 Task: Create Board Task Management to Workspace Brand Strategy. Create Board Customer Success Management to Workspace Brand Strategy. Create Board Sales Funnel Optimization and Management to Workspace Brand Strategy
Action: Mouse moved to (394, 89)
Screenshot: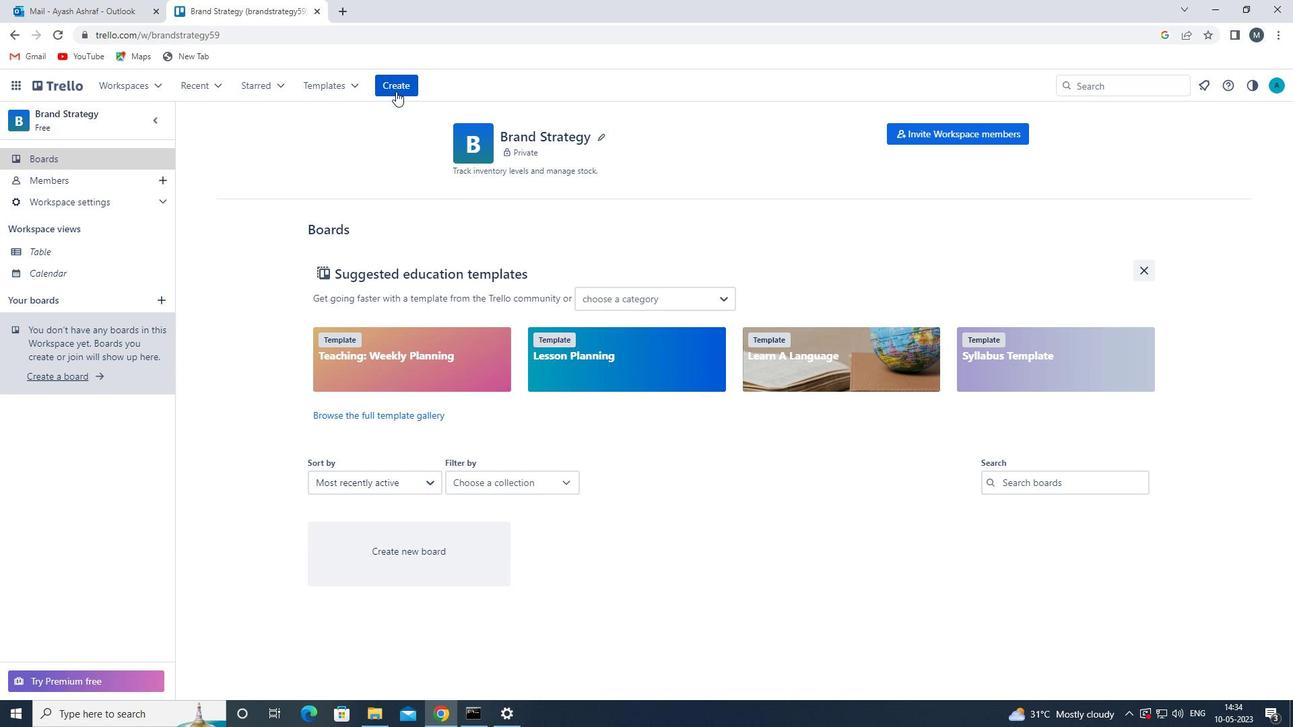 
Action: Mouse pressed left at (394, 89)
Screenshot: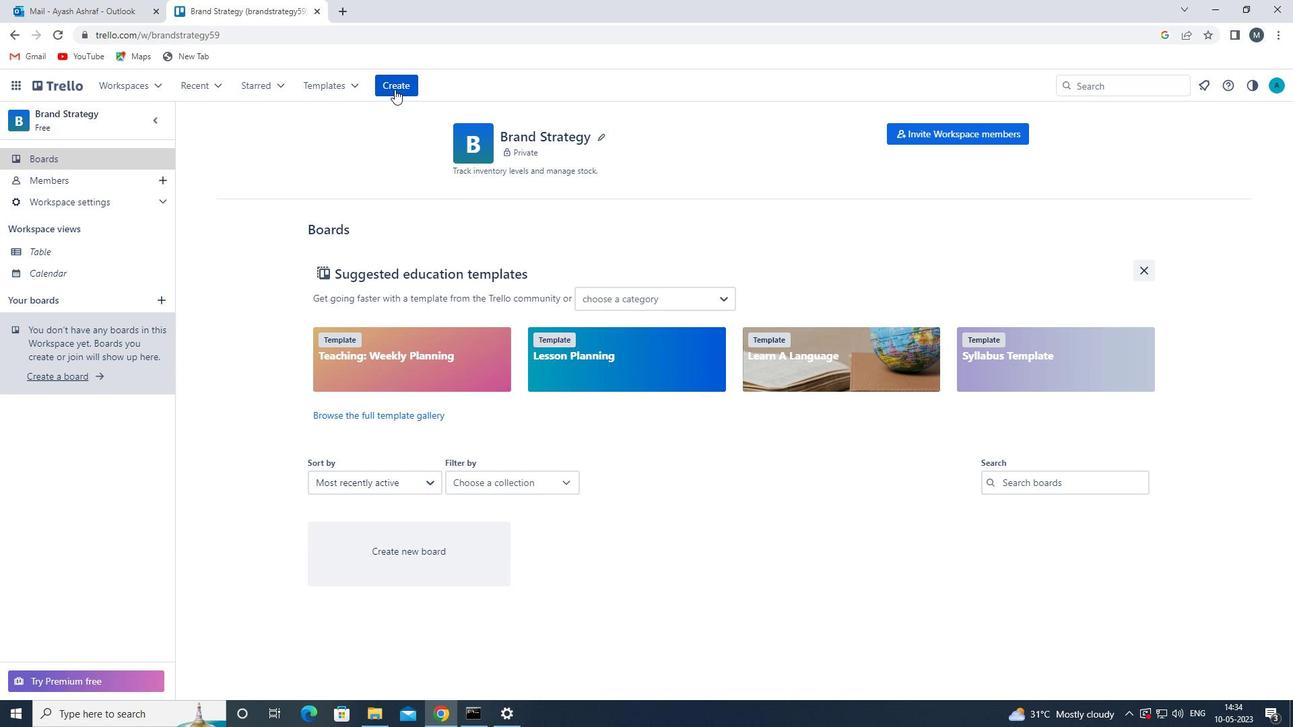 
Action: Mouse moved to (414, 140)
Screenshot: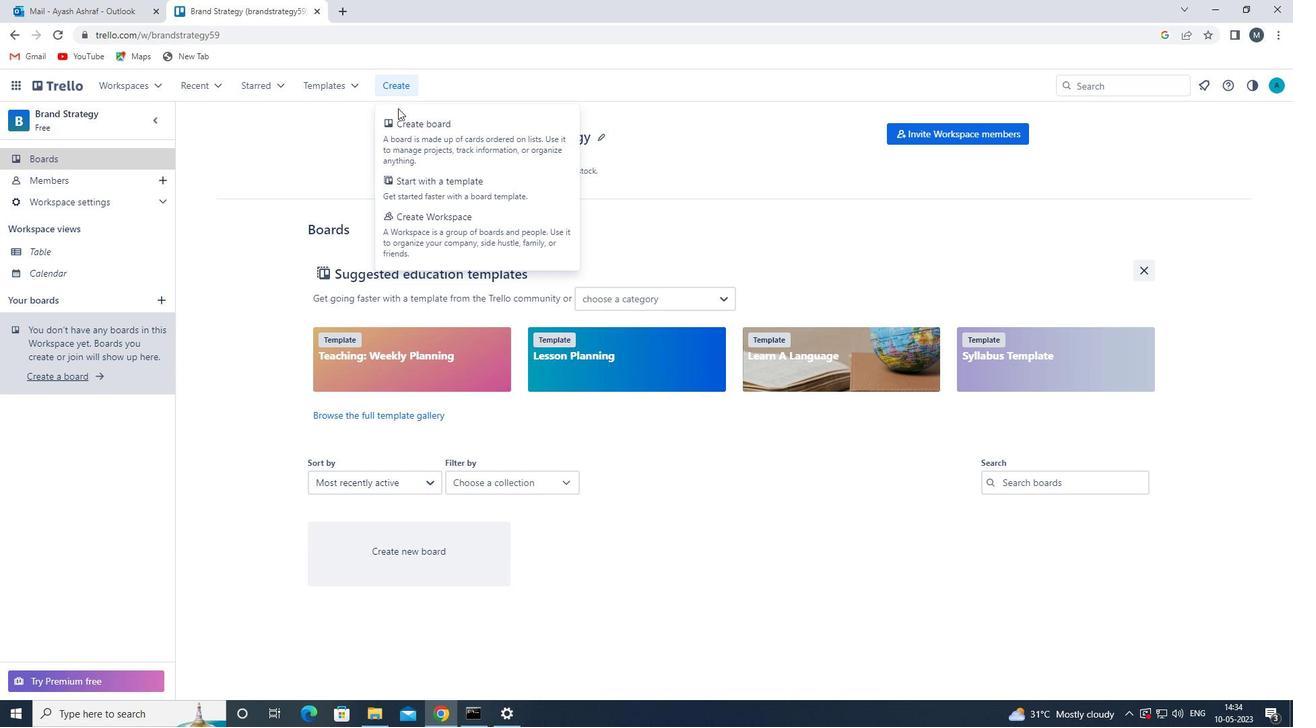 
Action: Mouse pressed left at (414, 140)
Screenshot: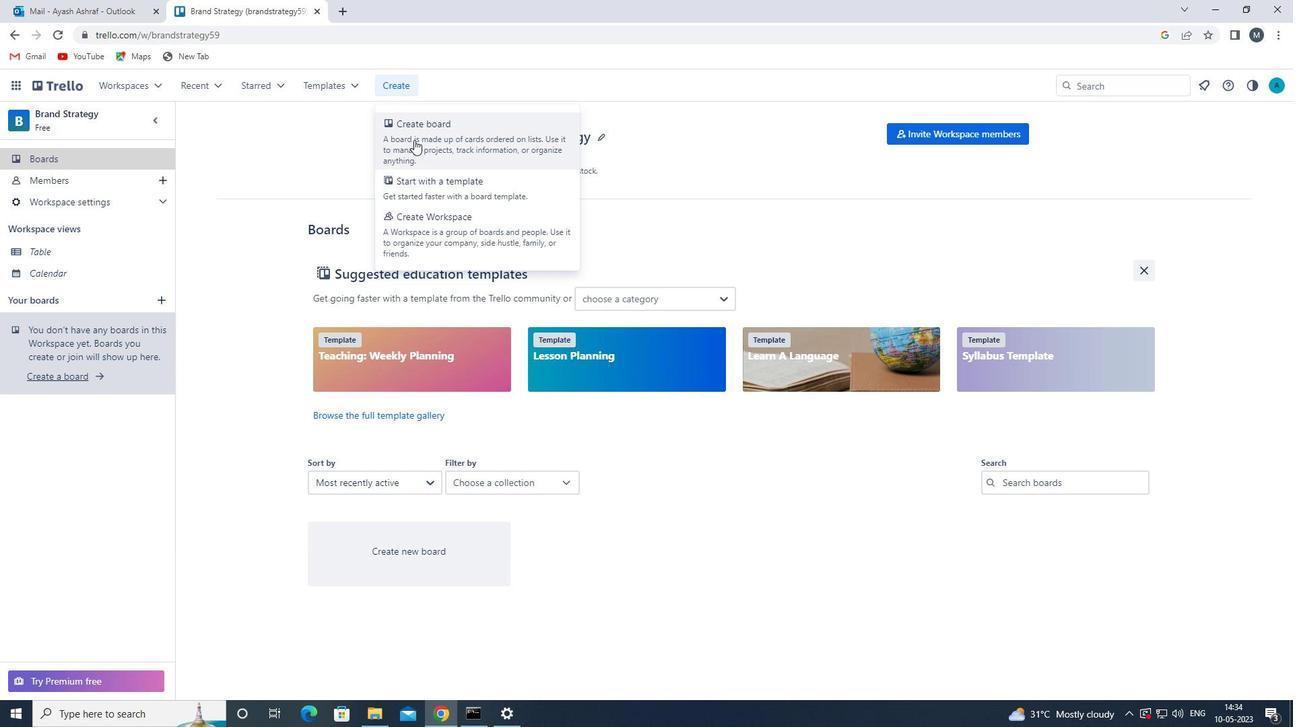 
Action: Mouse moved to (447, 340)
Screenshot: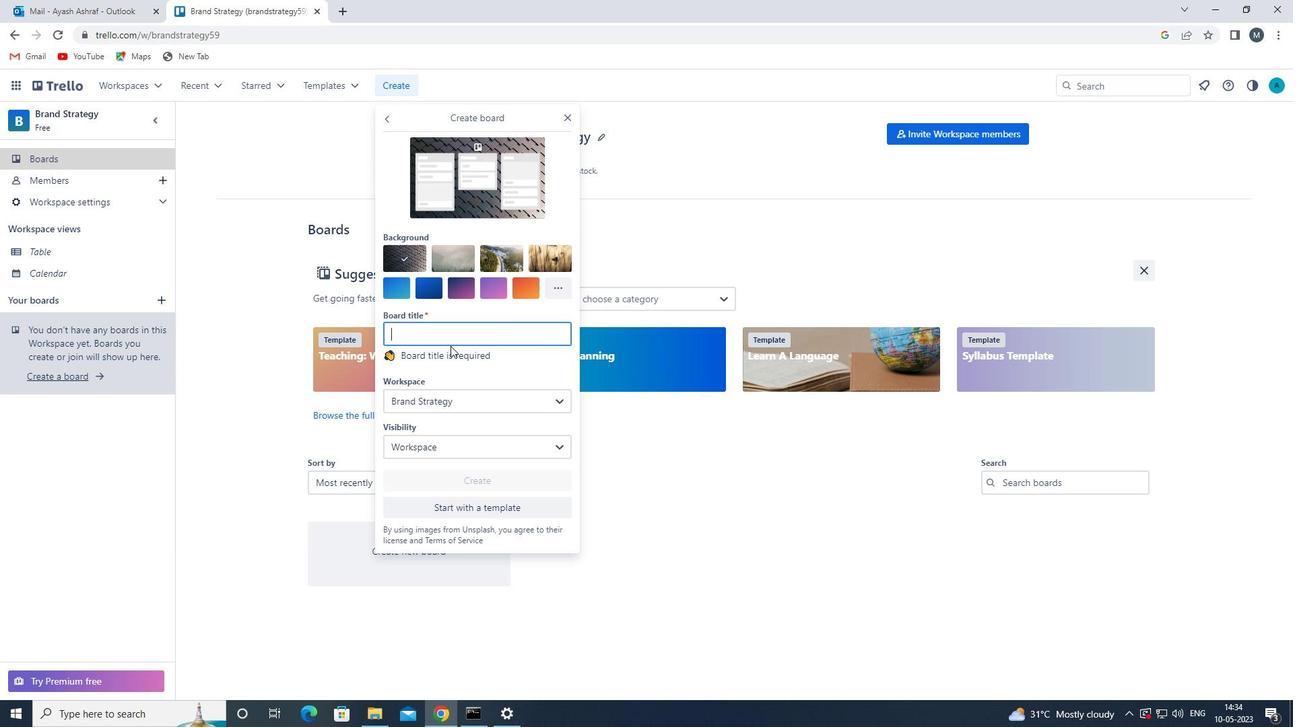 
Action: Mouse pressed left at (447, 340)
Screenshot: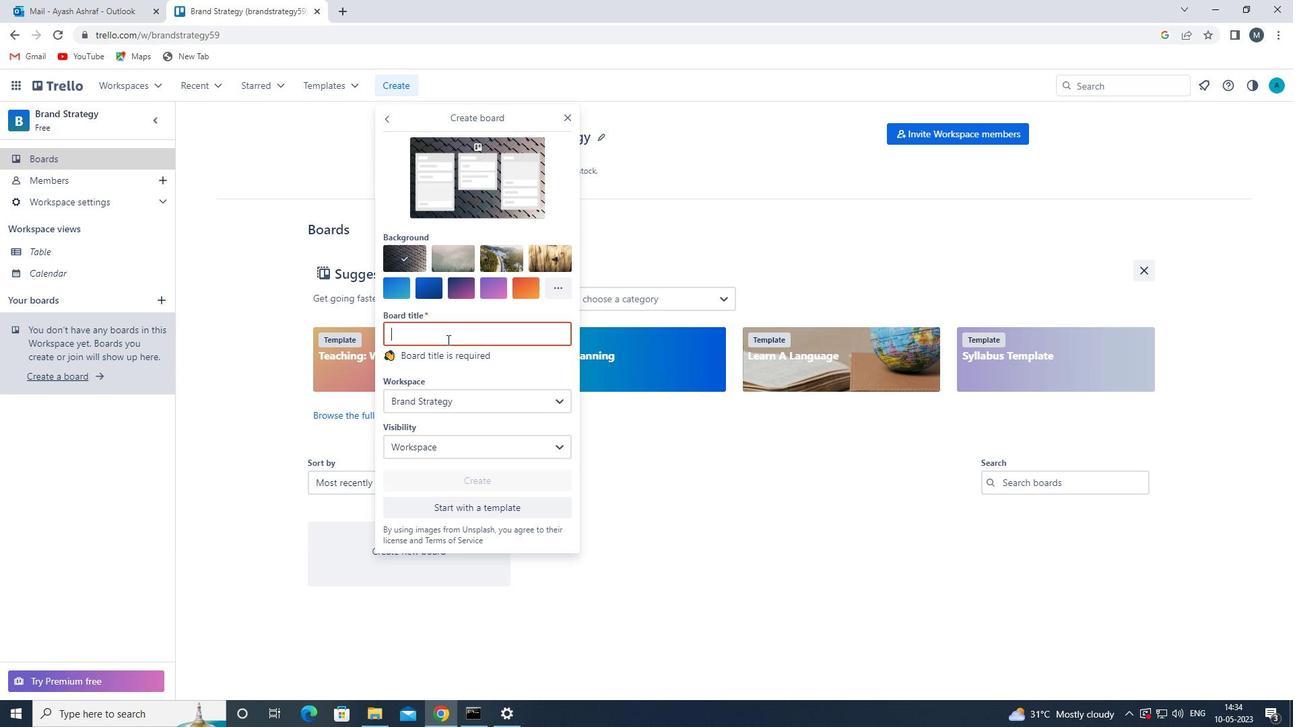 
Action: Mouse moved to (447, 339)
Screenshot: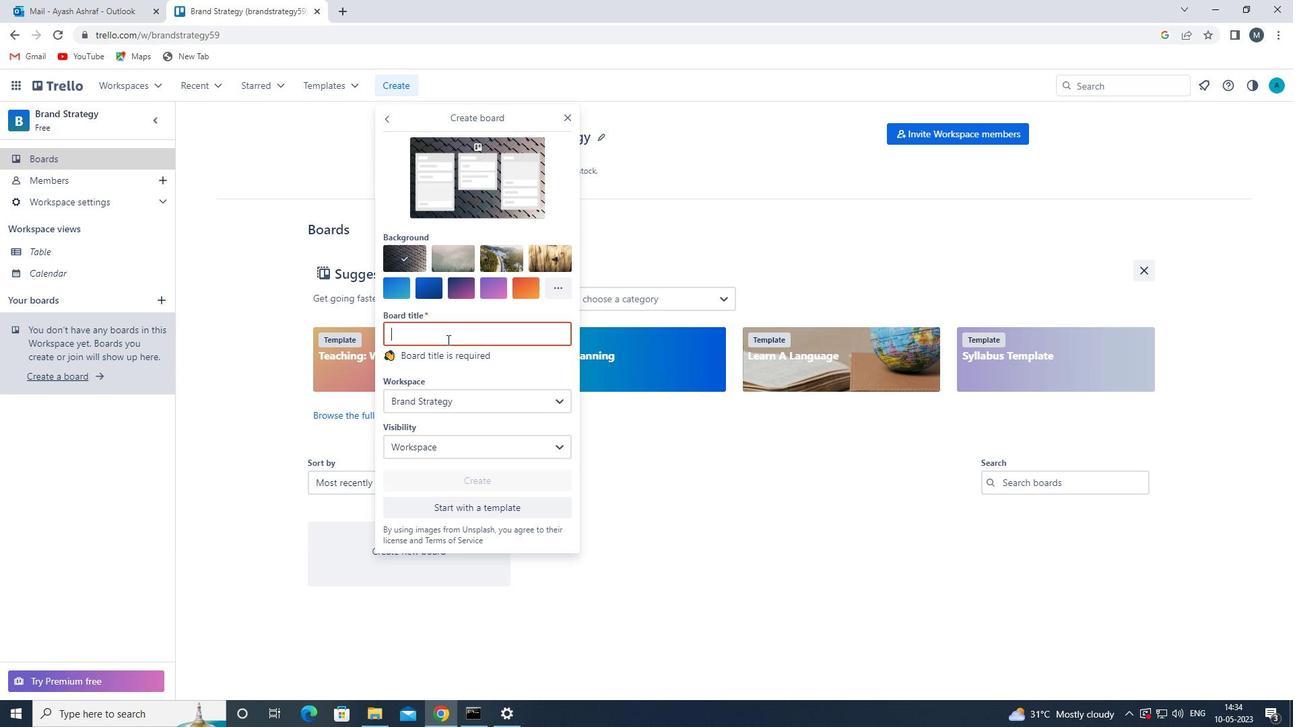 
Action: Key pressed <Key.shift>TASK<Key.space><Key.shift><Key.shift><Key.shift><Key.shift><Key.shift><Key.shift><Key.shift>MANAGEMENT
Screenshot: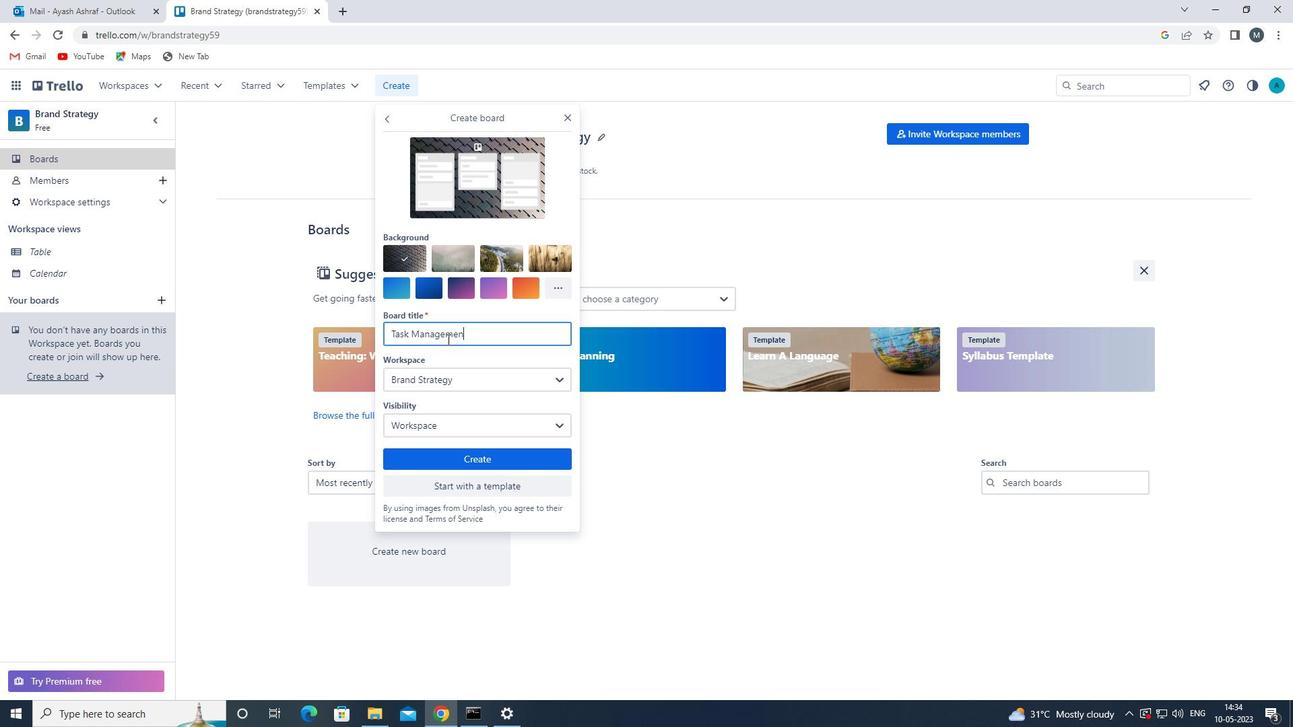 
Action: Mouse moved to (453, 454)
Screenshot: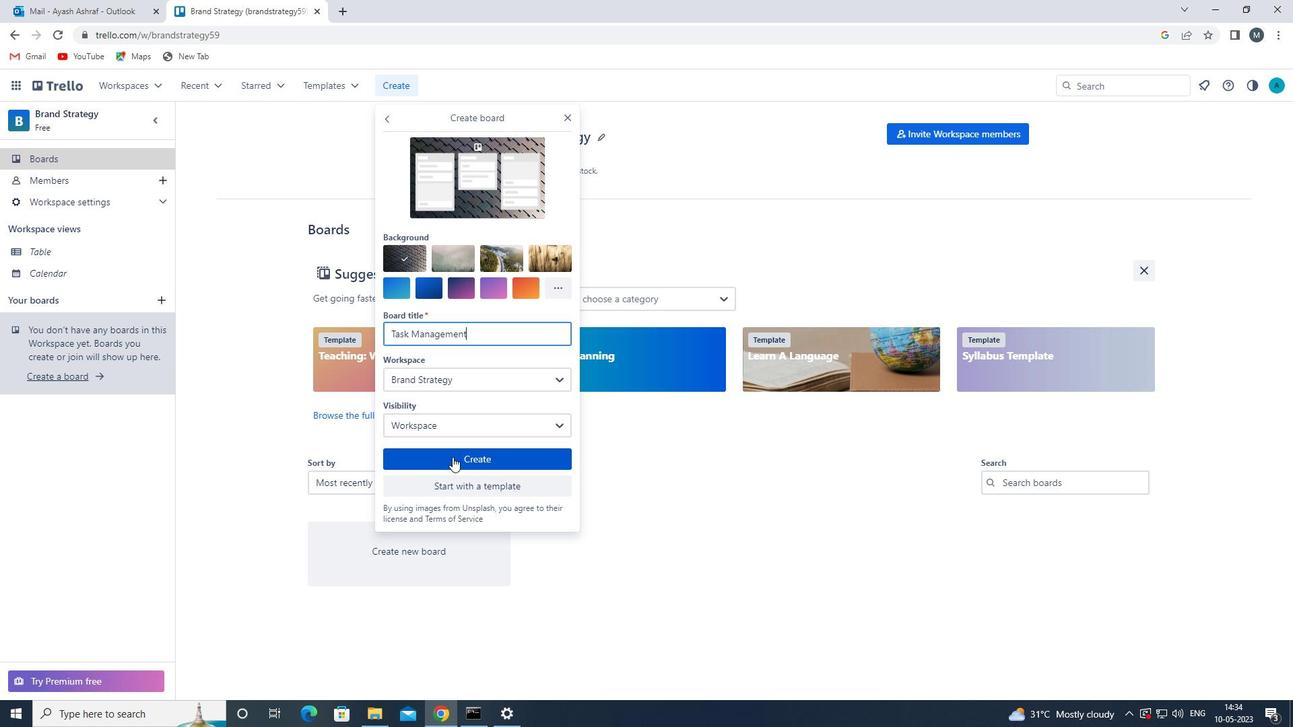 
Action: Mouse pressed left at (453, 454)
Screenshot: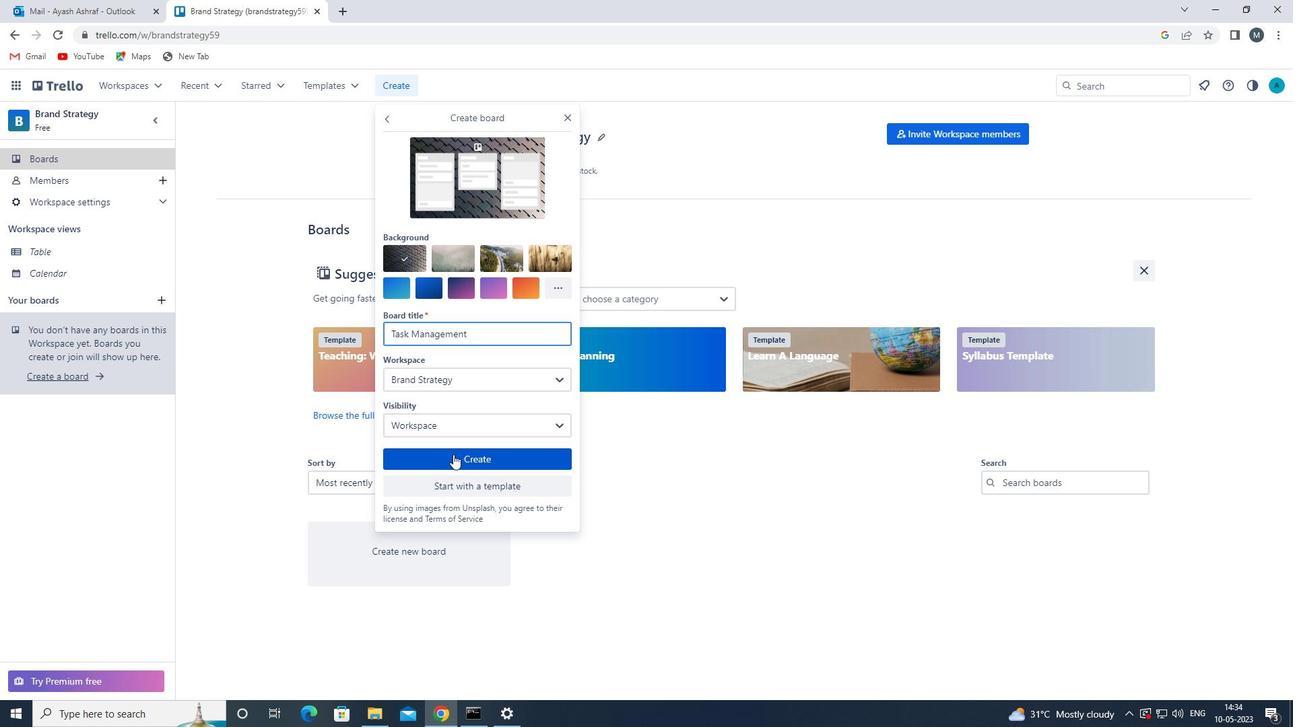 
Action: Mouse moved to (408, 86)
Screenshot: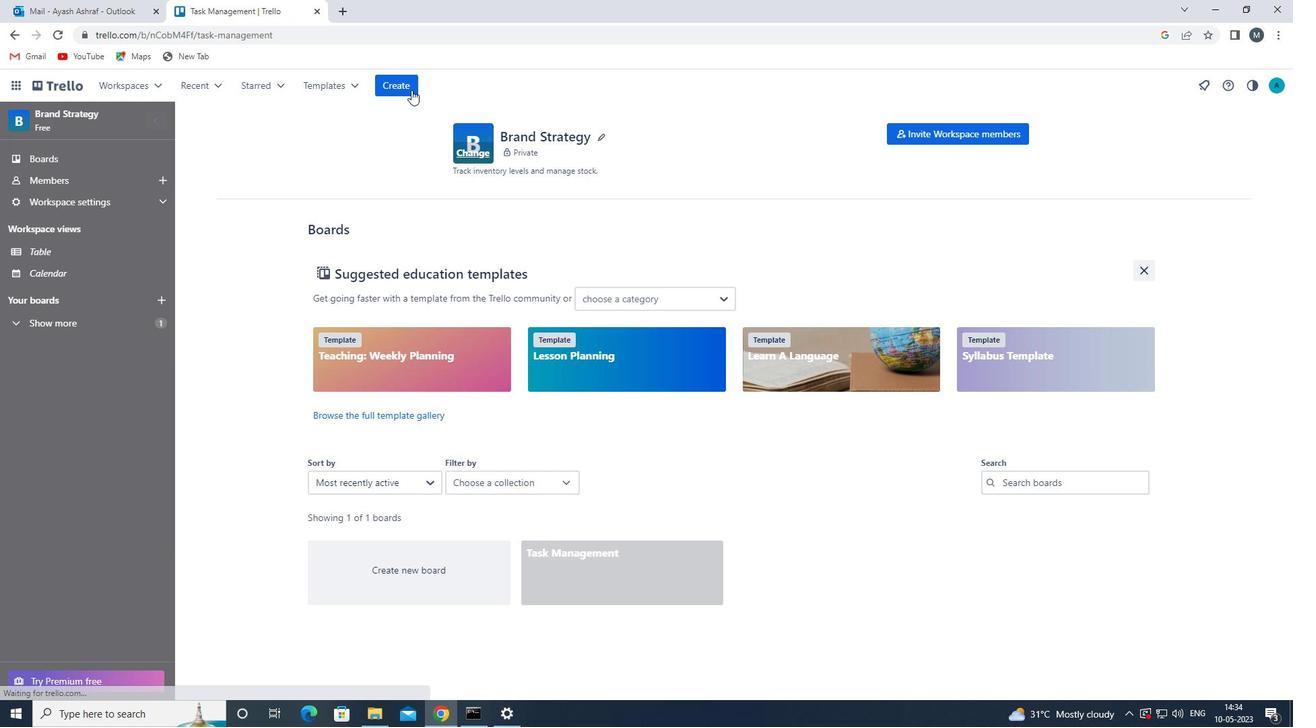 
Action: Mouse pressed left at (408, 86)
Screenshot: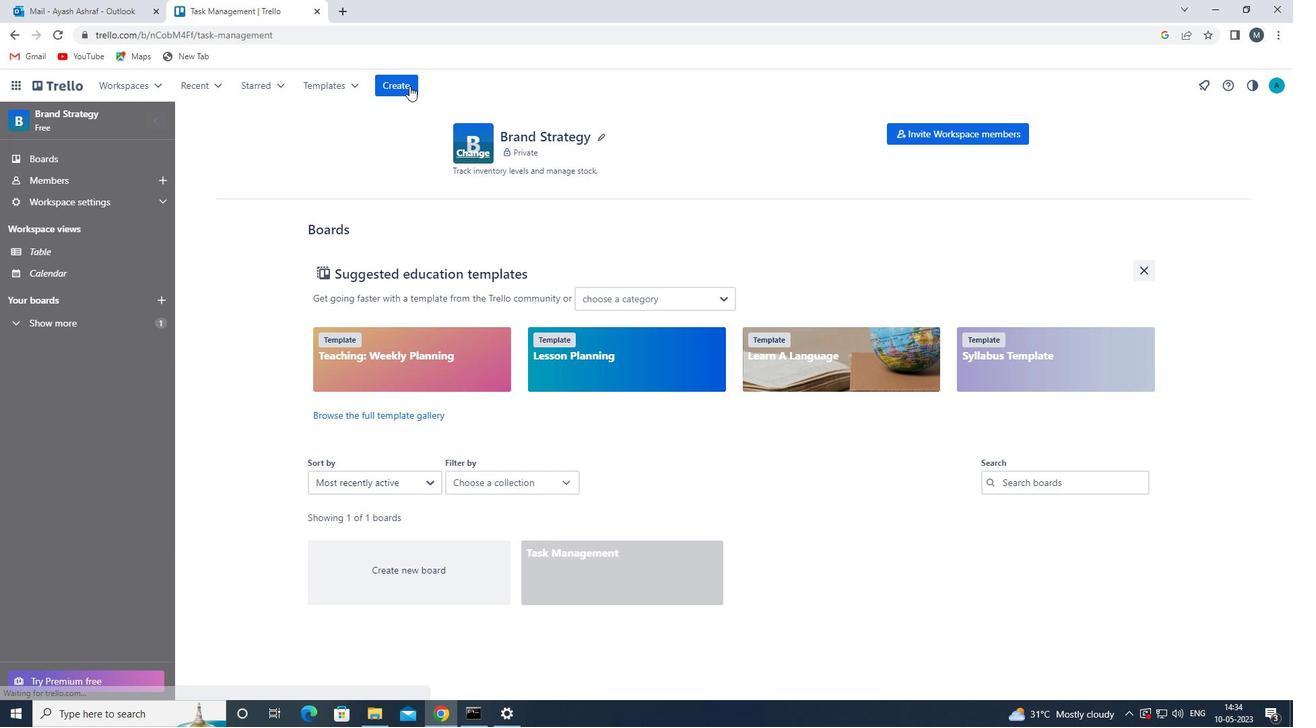 
Action: Mouse moved to (431, 132)
Screenshot: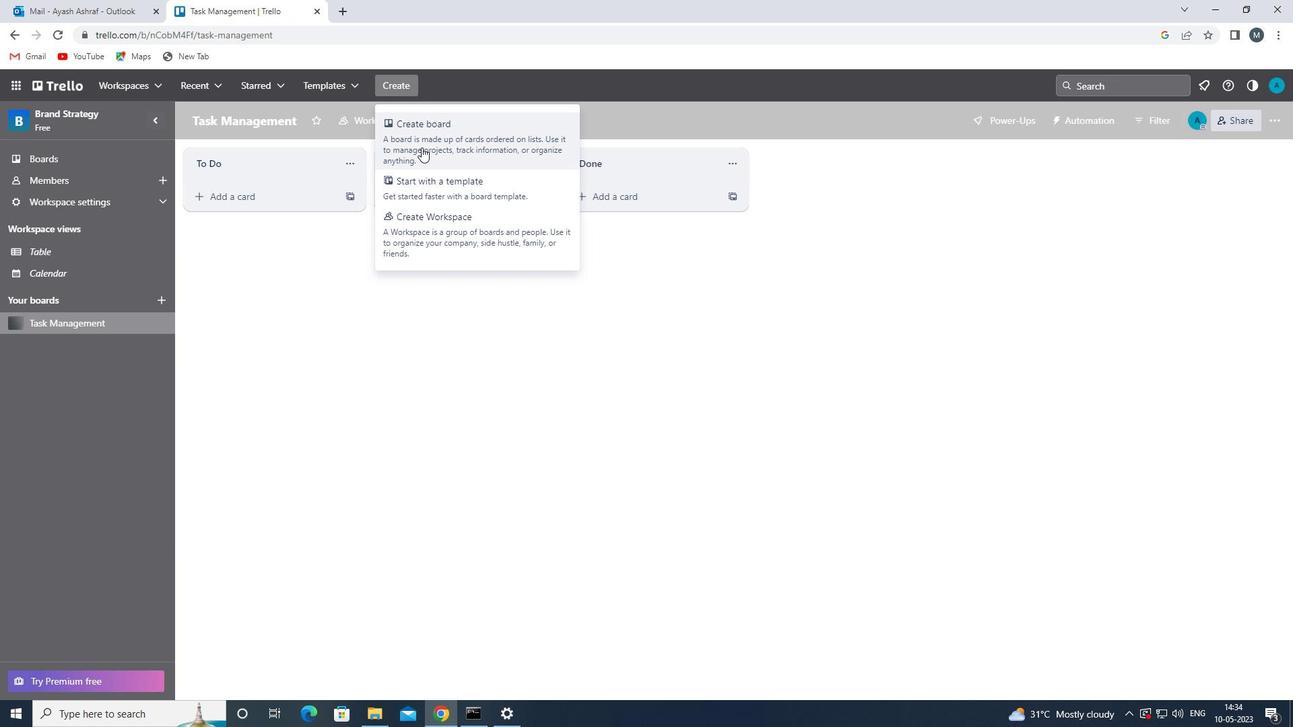 
Action: Mouse pressed left at (431, 132)
Screenshot: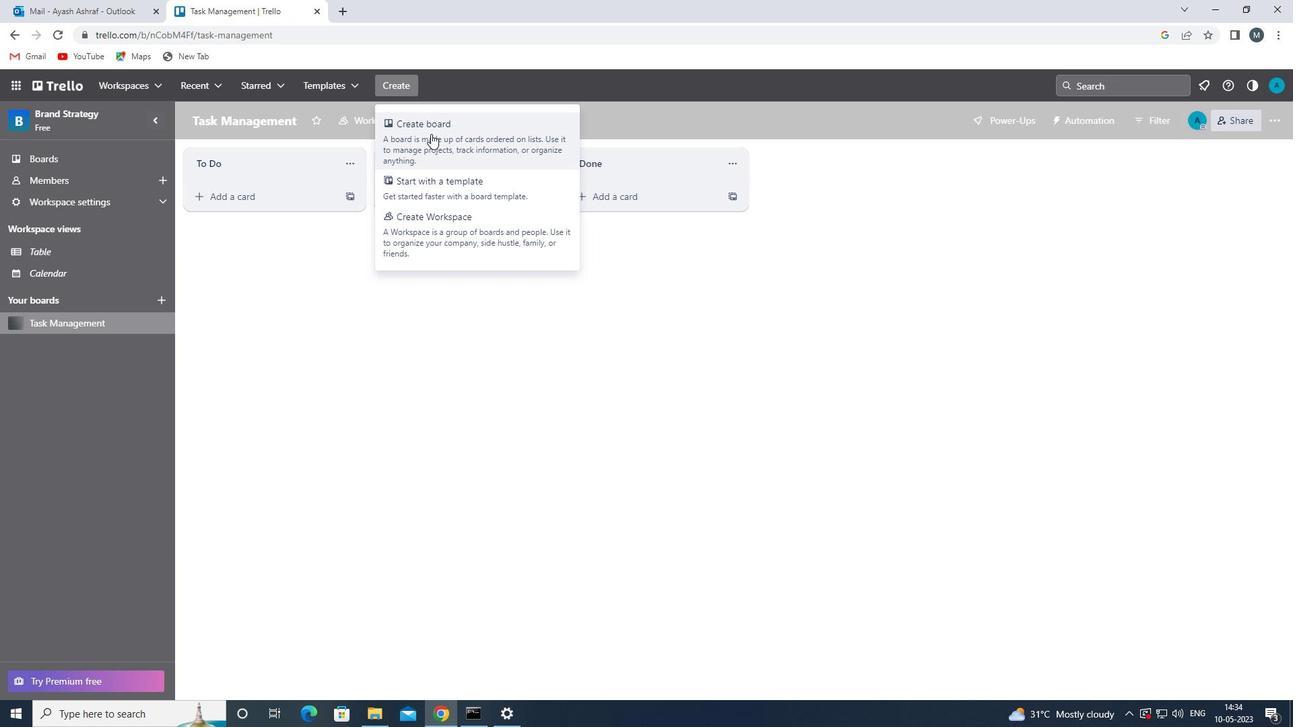 
Action: Mouse moved to (433, 334)
Screenshot: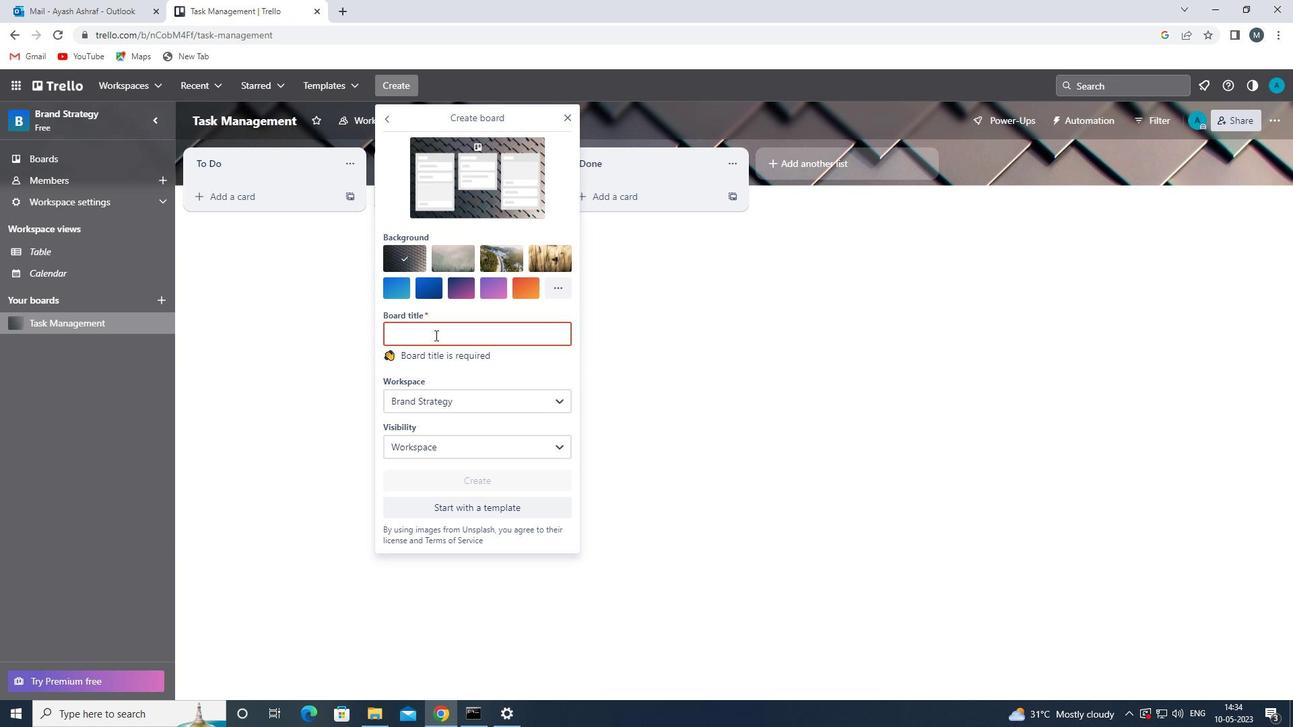 
Action: Mouse pressed left at (433, 334)
Screenshot: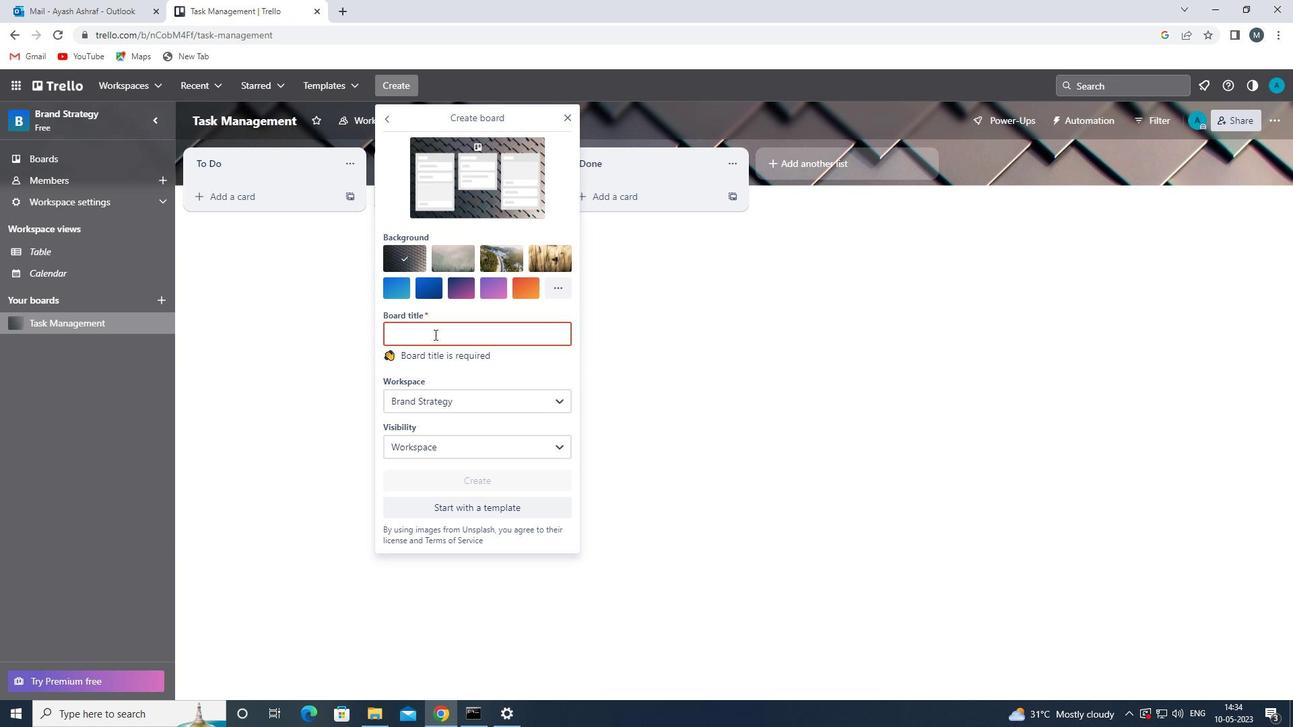 
Action: Mouse moved to (436, 333)
Screenshot: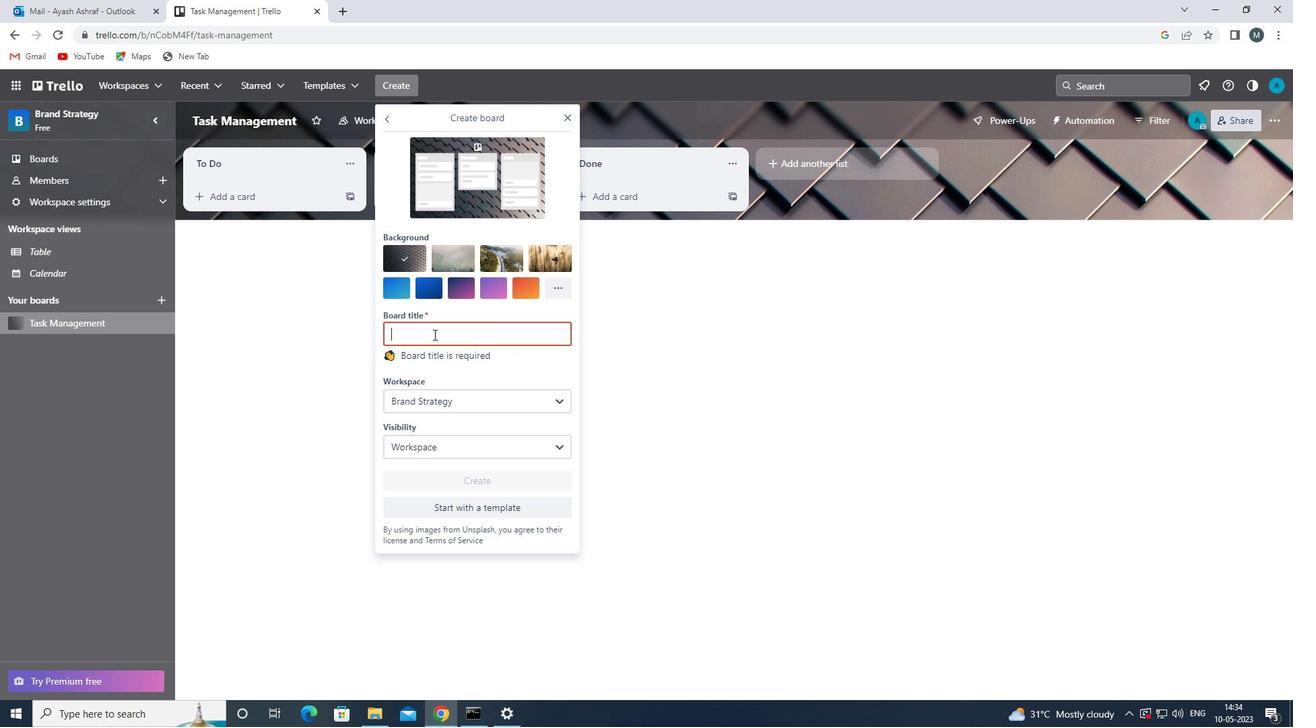 
Action: Key pressed <Key.shift><Key.shift><Key.shift>CUSTOMER<Key.space><Key.shift>SUCESS<Key.space><Key.shift>MANA<Key.backspace><Key.backspace><Key.backspace>ANAGEMENT
Screenshot: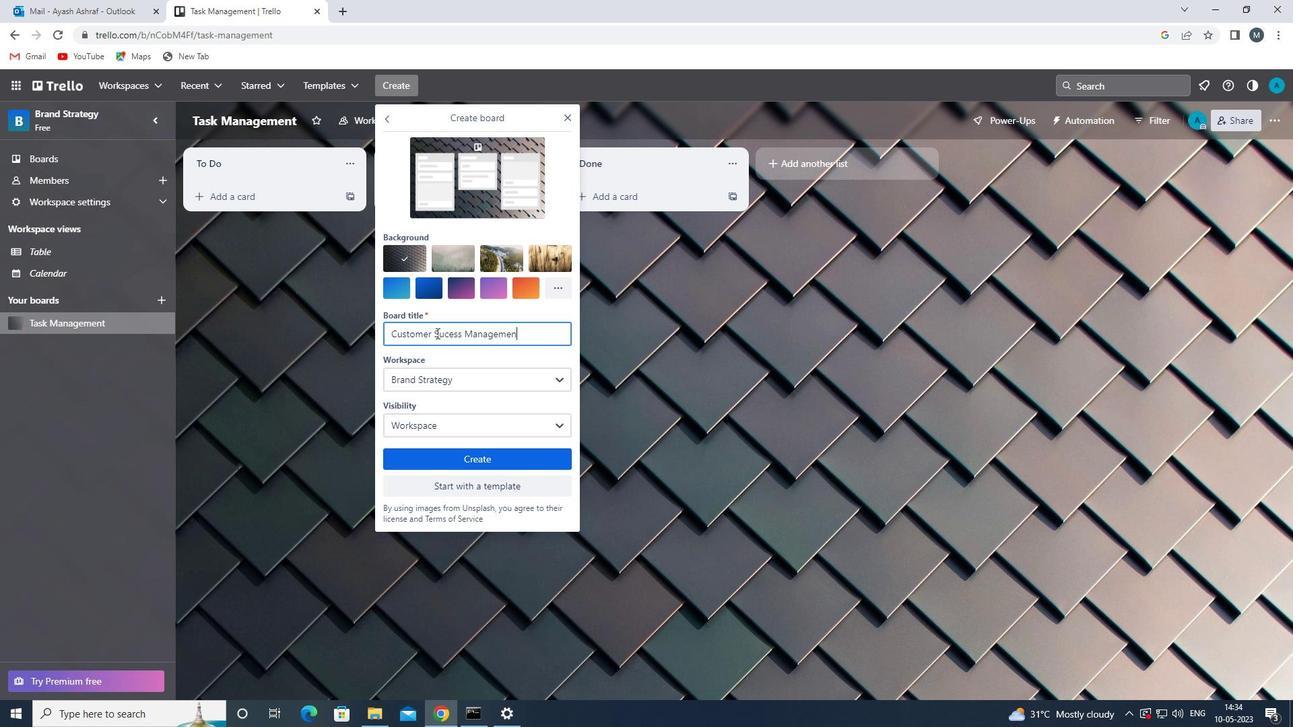 
Action: Mouse moved to (472, 455)
Screenshot: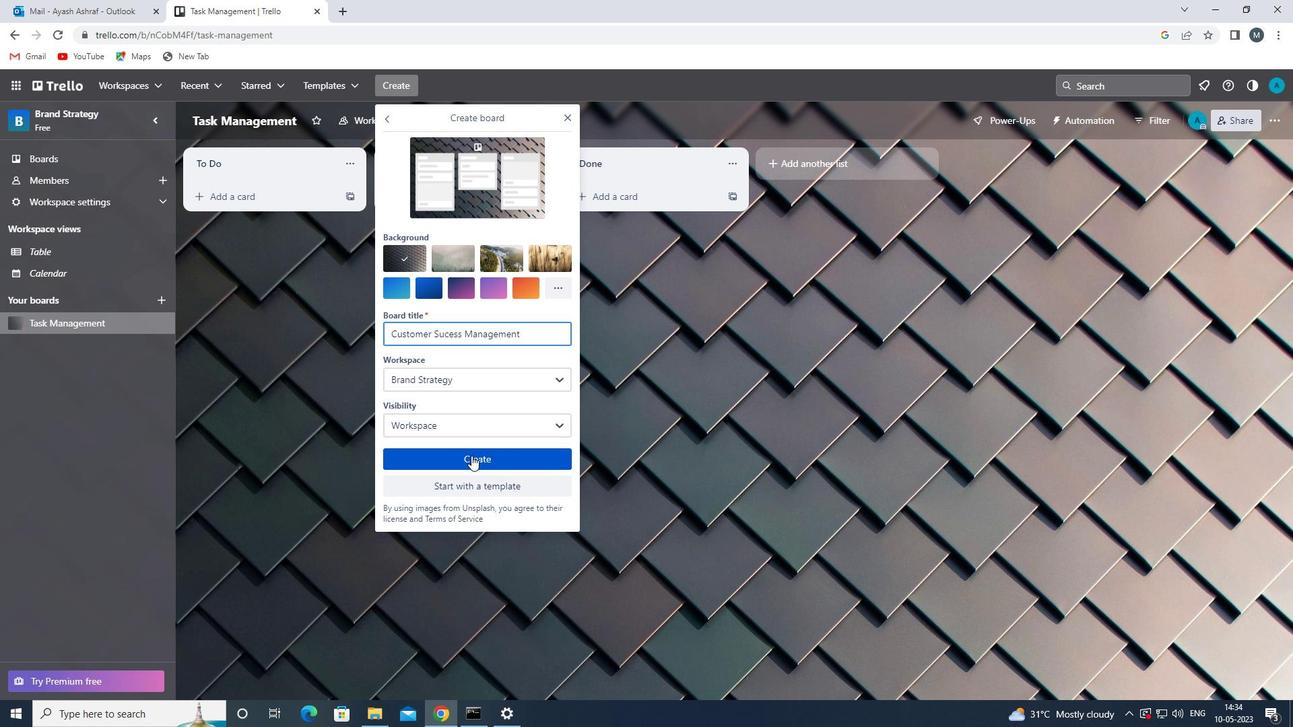 
Action: Mouse pressed left at (472, 455)
Screenshot: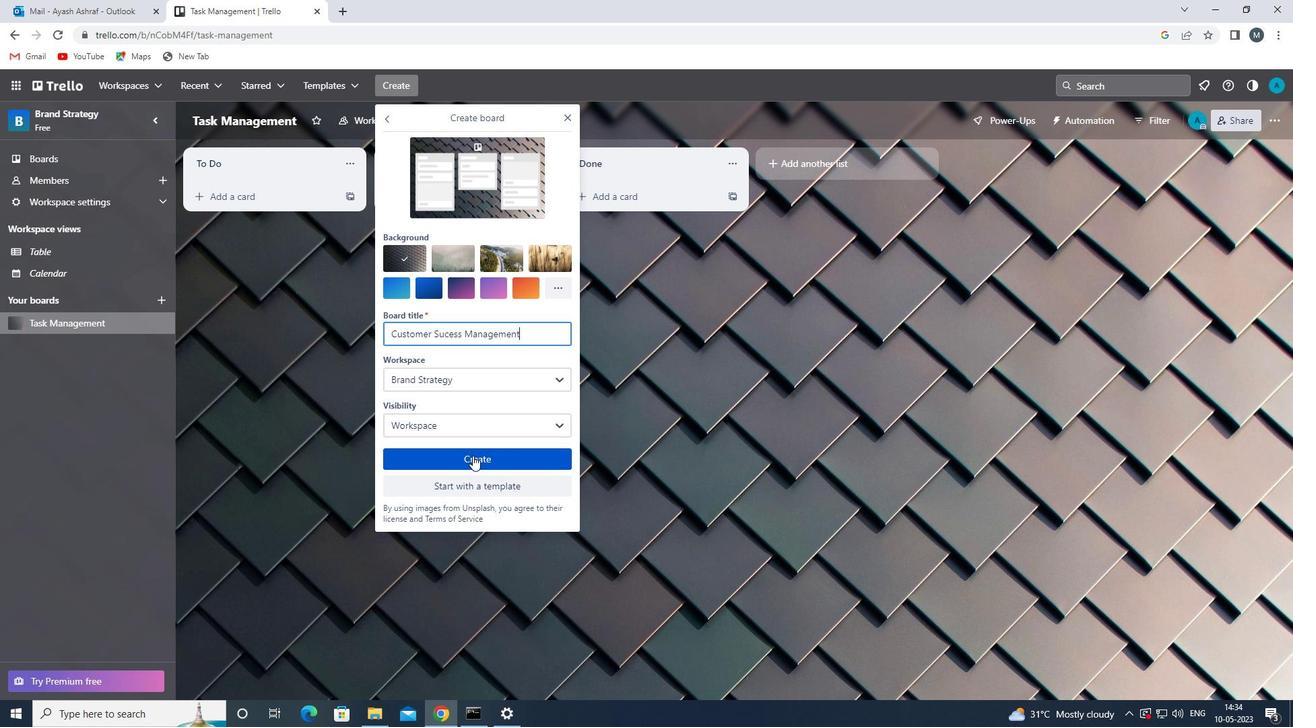 
Action: Mouse moved to (404, 85)
Screenshot: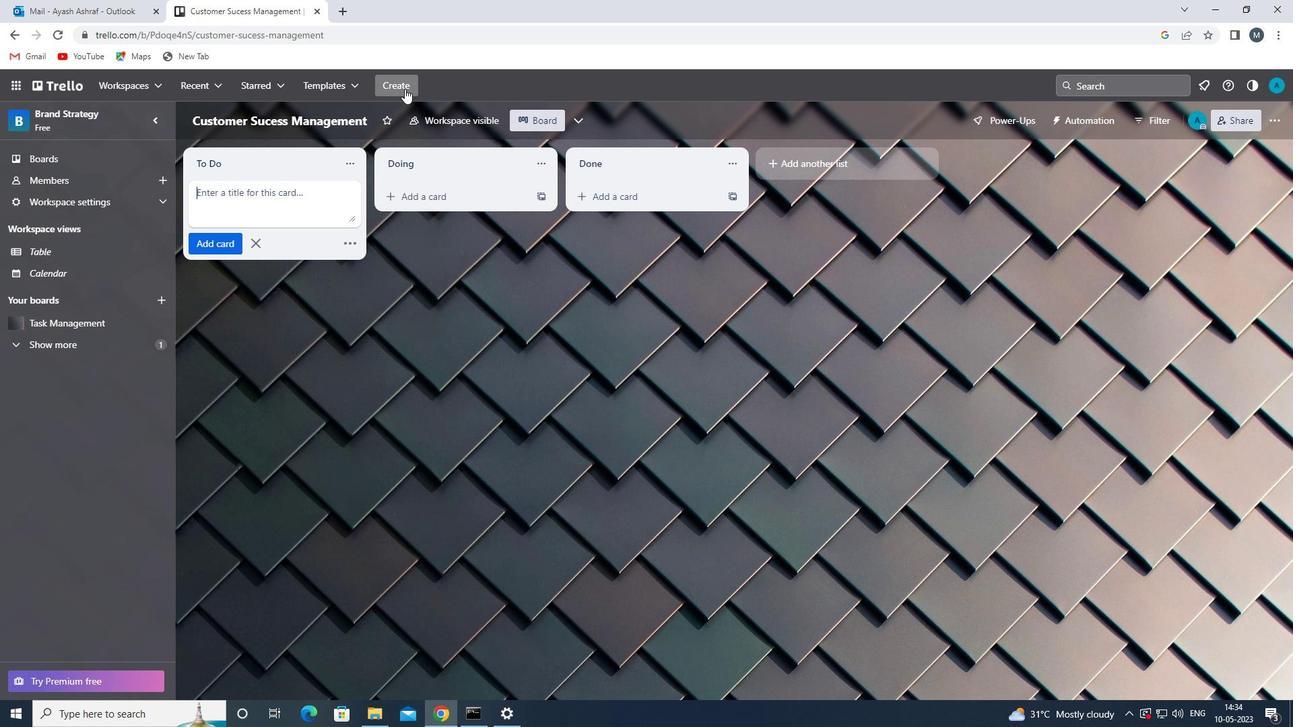 
Action: Mouse pressed left at (404, 85)
Screenshot: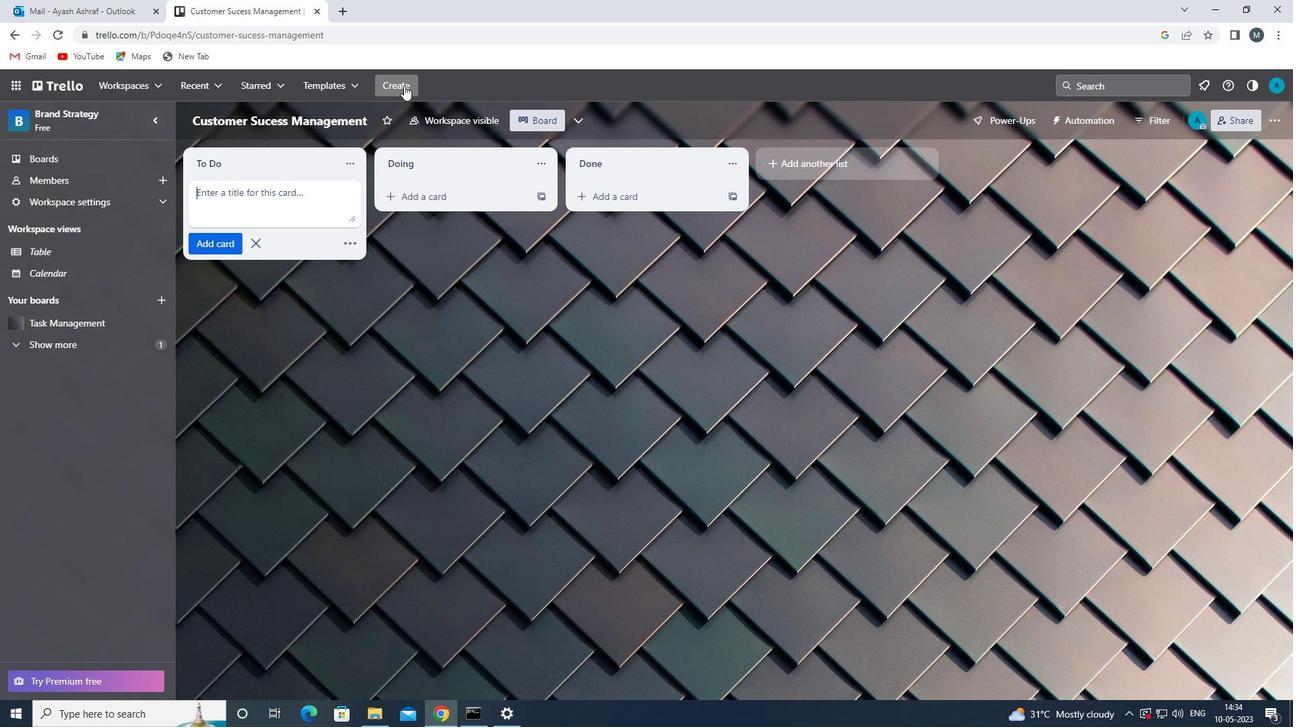 
Action: Mouse moved to (422, 152)
Screenshot: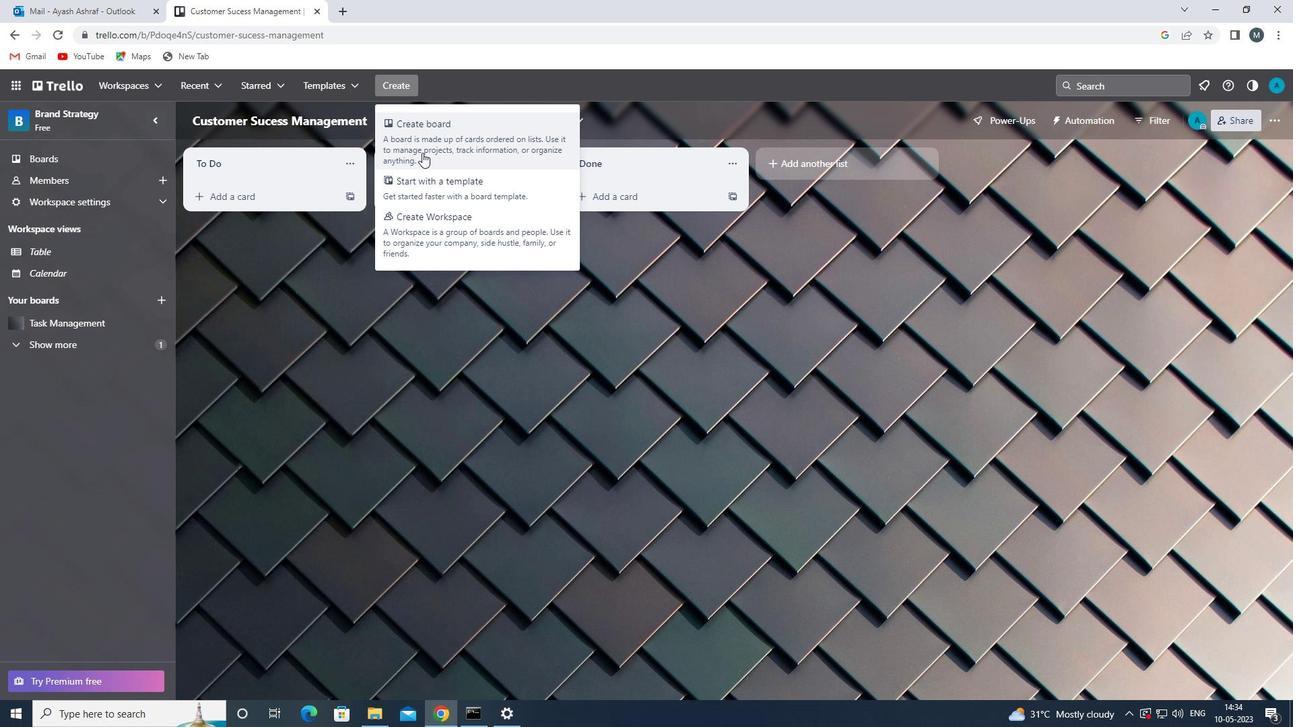 
Action: Mouse pressed left at (422, 152)
Screenshot: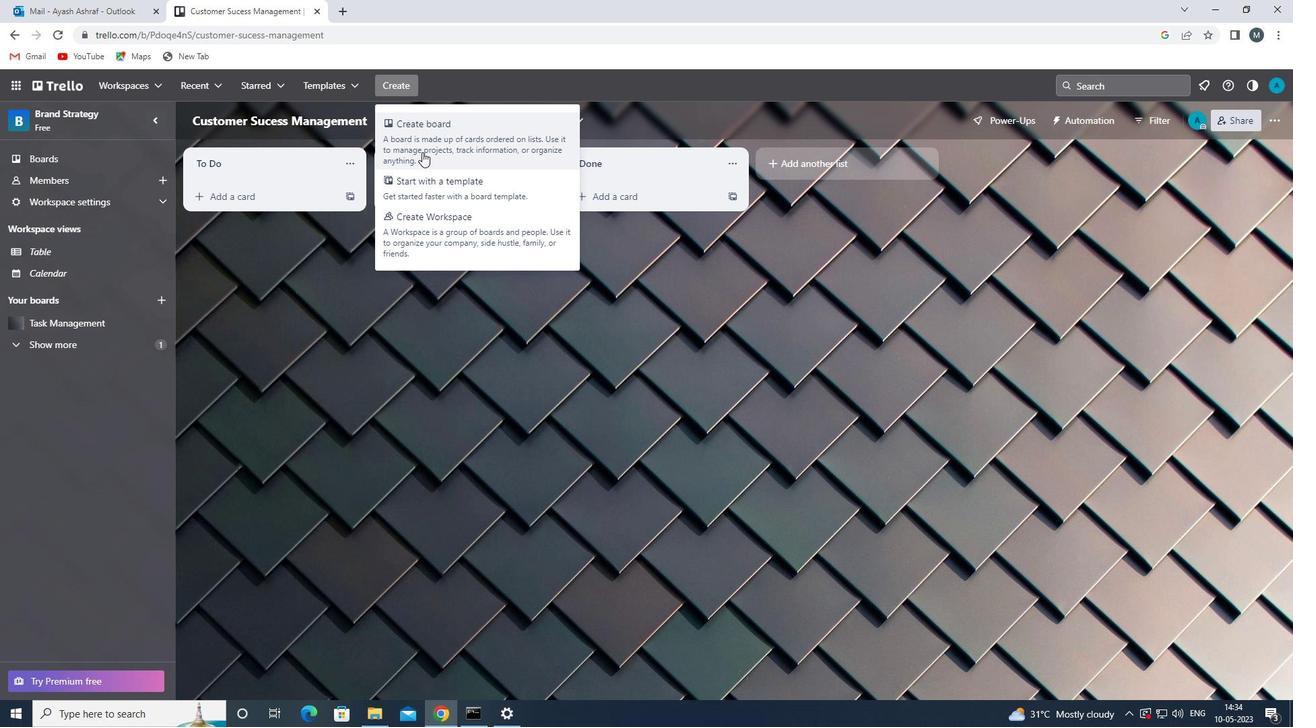 
Action: Mouse moved to (421, 148)
Screenshot: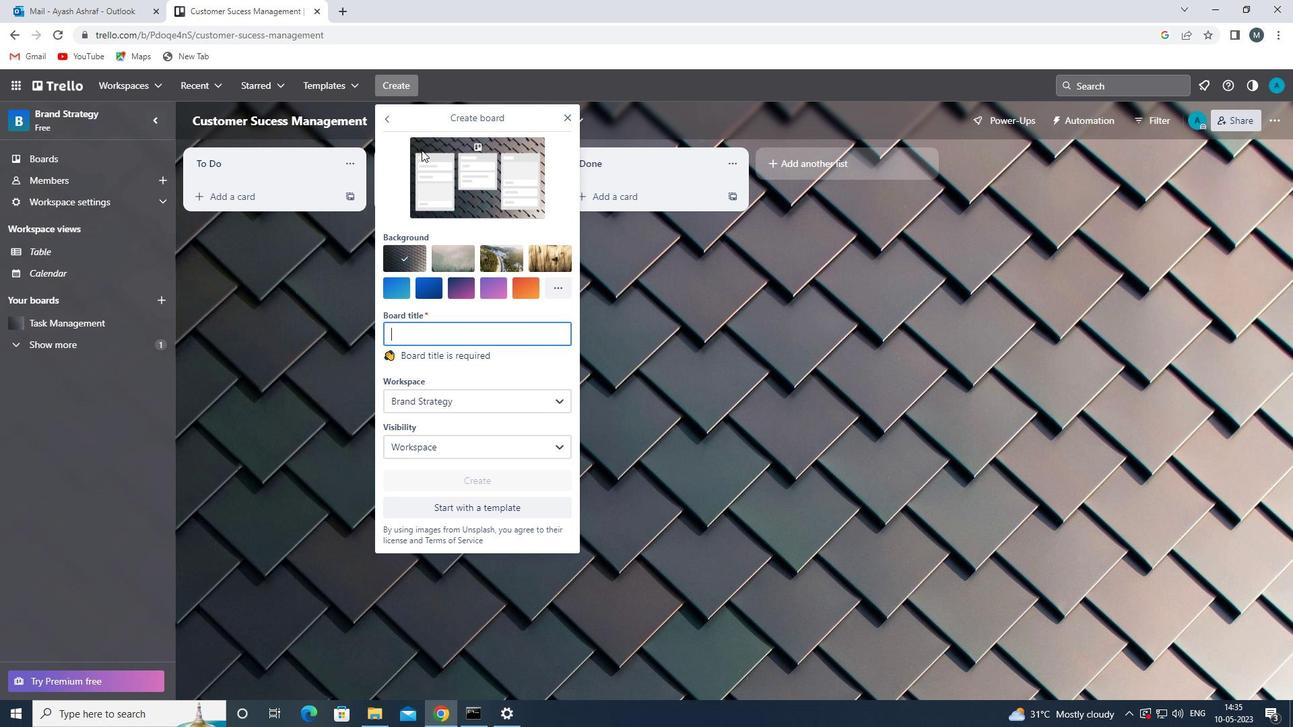 
Action: Key pressed <Key.shift>SALES<Key.space><Key.shift>FUNNEL<Key.space>OPTIMIZATION<Key.space>AND<Key.space>MA<Key.backspace><Key.backspace><Key.shift>MANAGEMENT
Screenshot: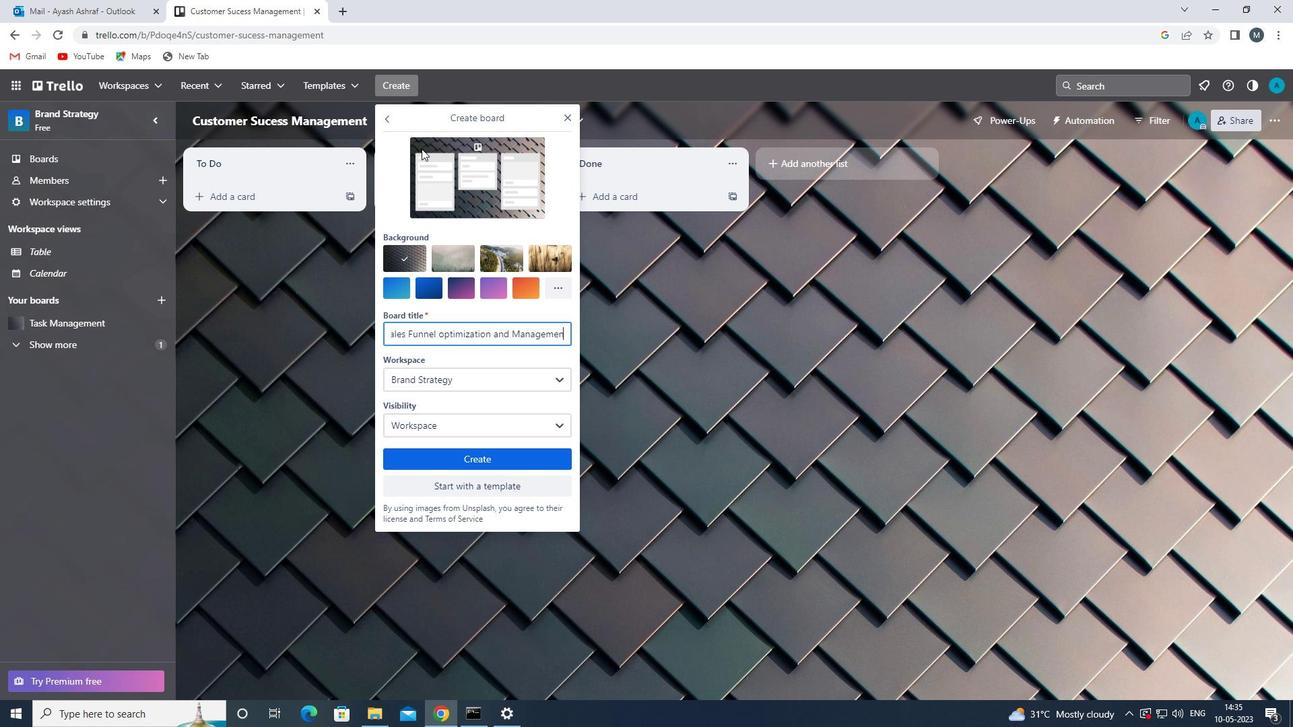 
Action: Mouse moved to (474, 454)
Screenshot: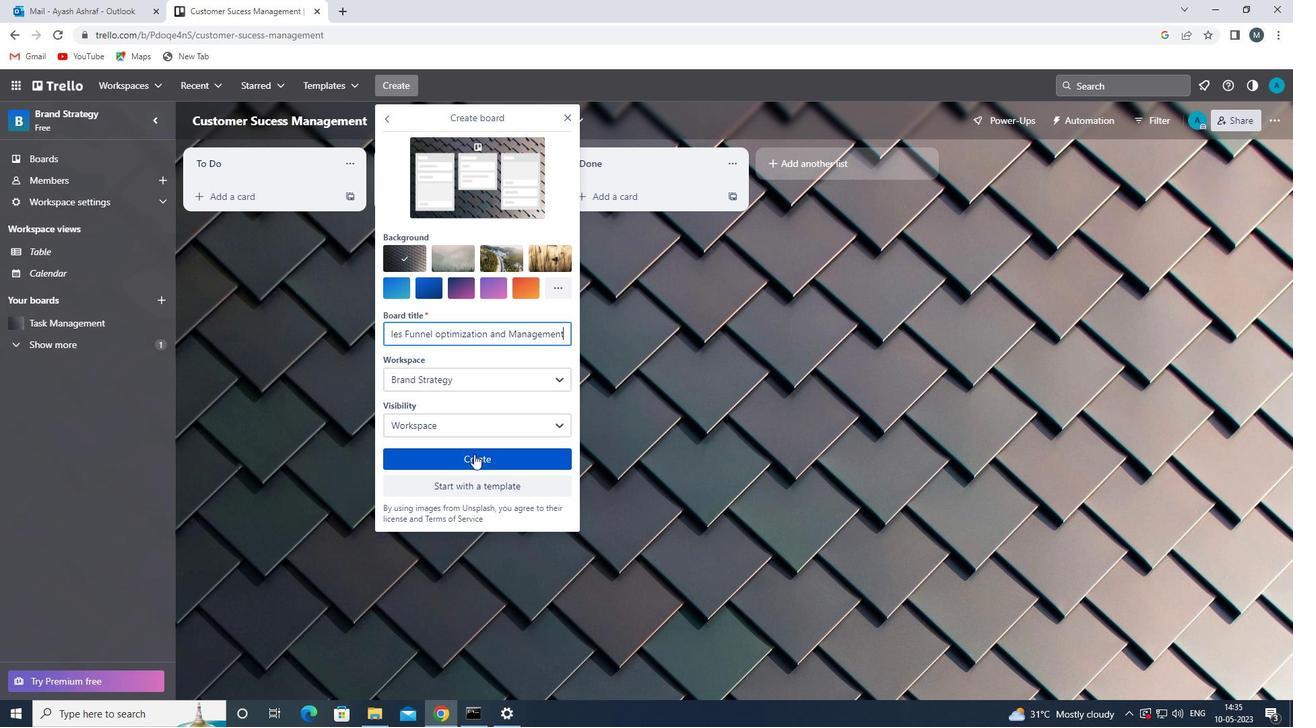 
Action: Mouse pressed left at (474, 454)
Screenshot: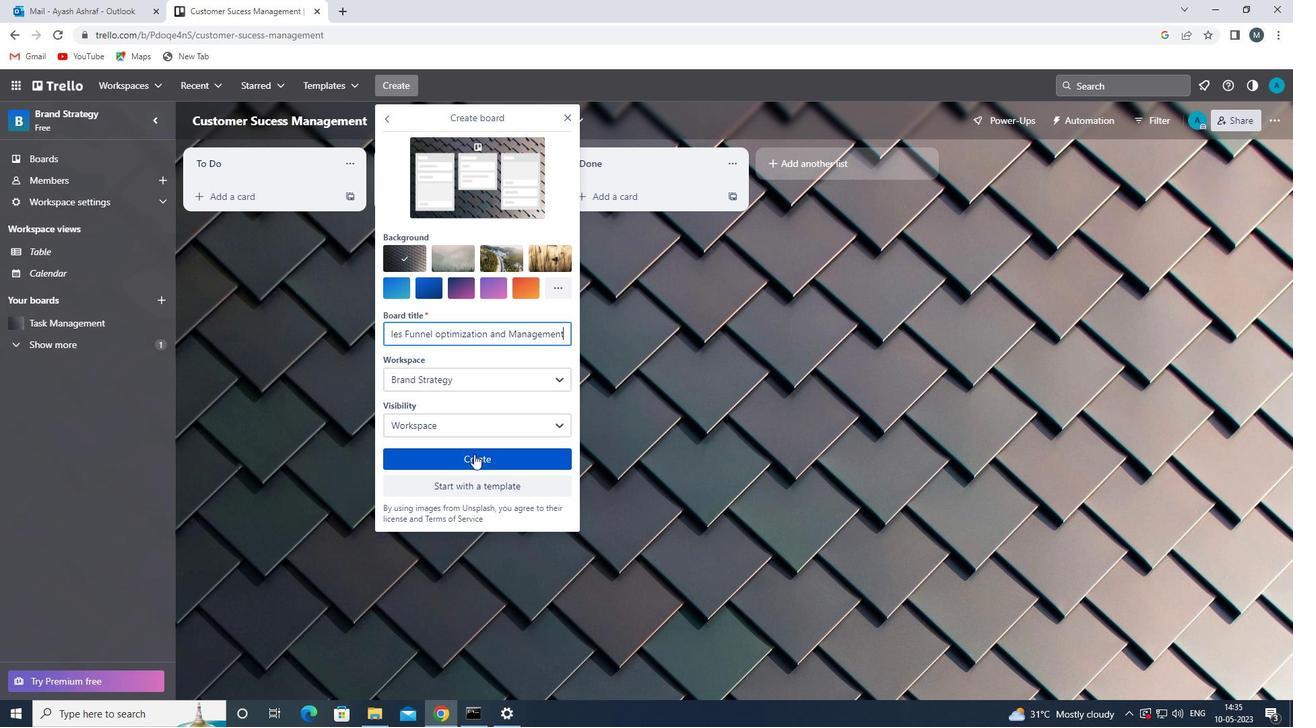 
Action: Mouse moved to (457, 451)
Screenshot: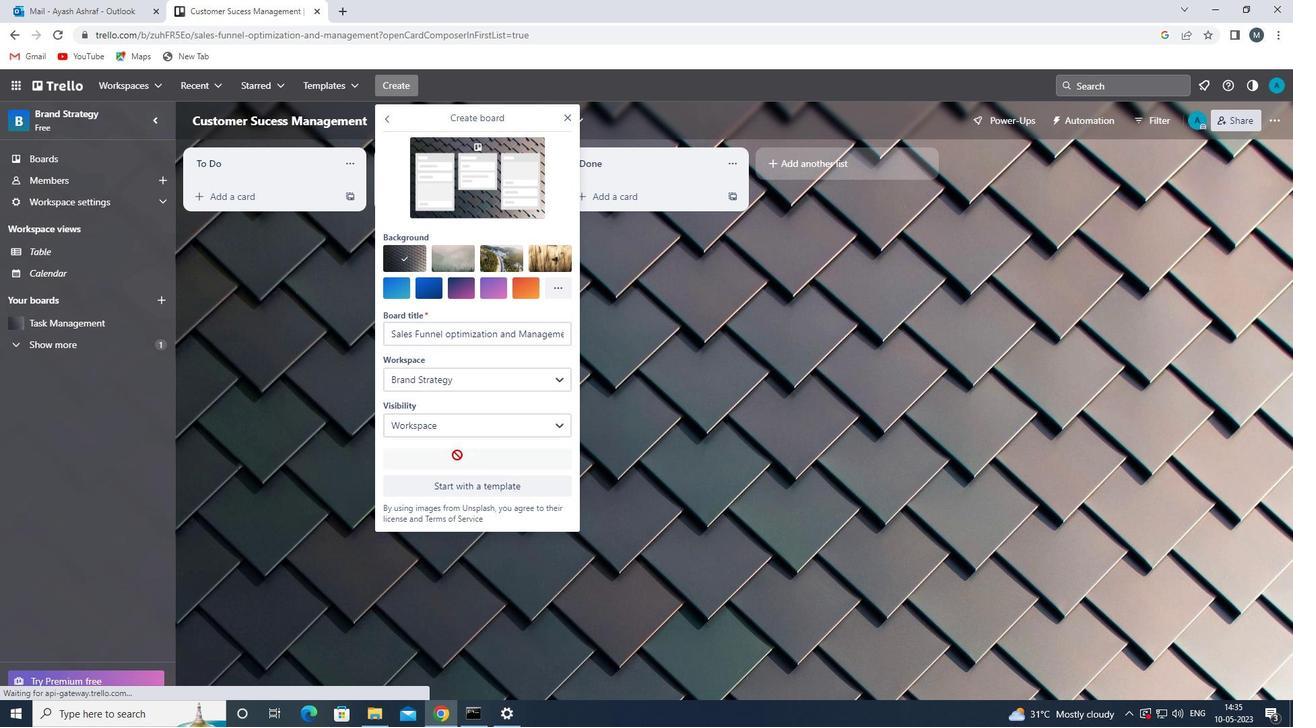 
